 Task: Use the formula "T.INV" in spreadsheet "Project portfolio".
Action: Key pressed '='
Screenshot: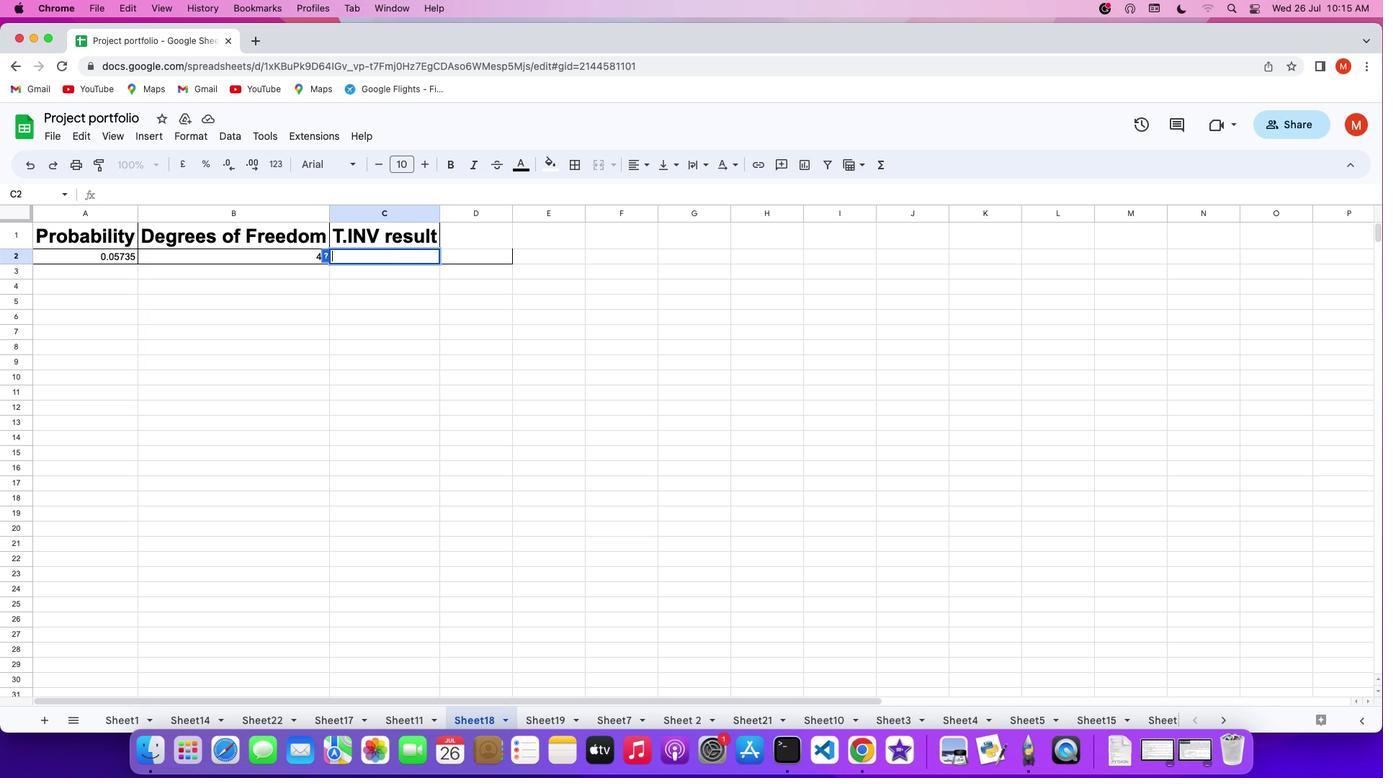 
Action: Mouse moved to (327, 248)
Screenshot: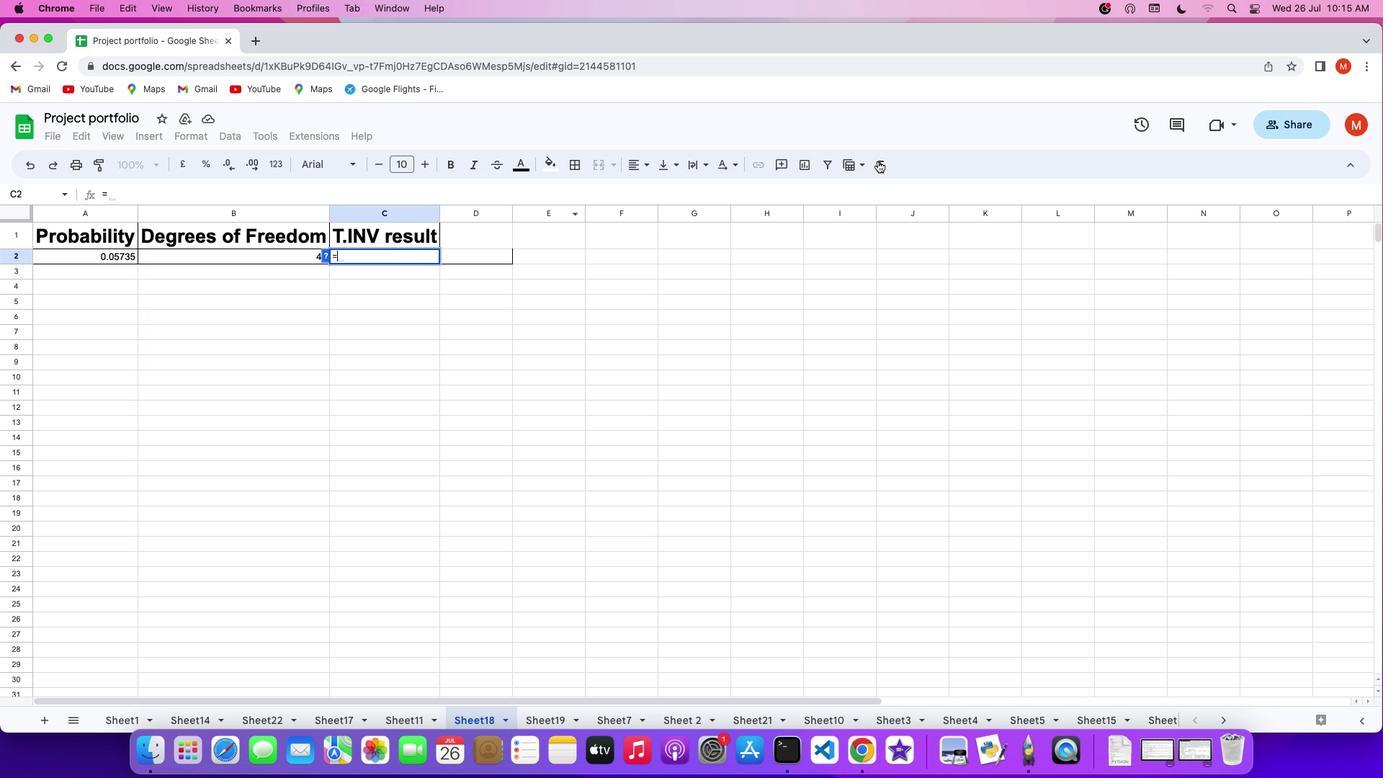 
Action: Mouse pressed left at (327, 248)
Screenshot: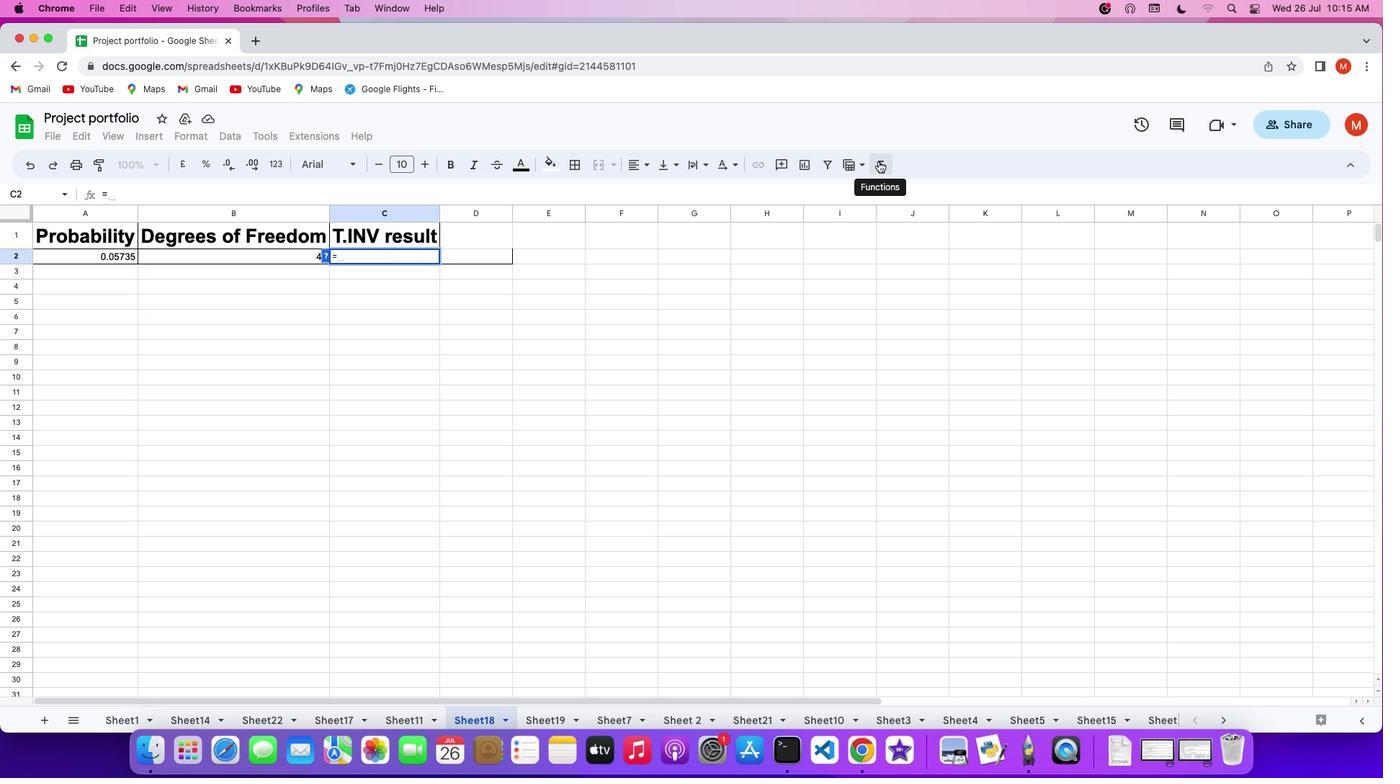 
Action: Mouse moved to (558, 475)
Screenshot: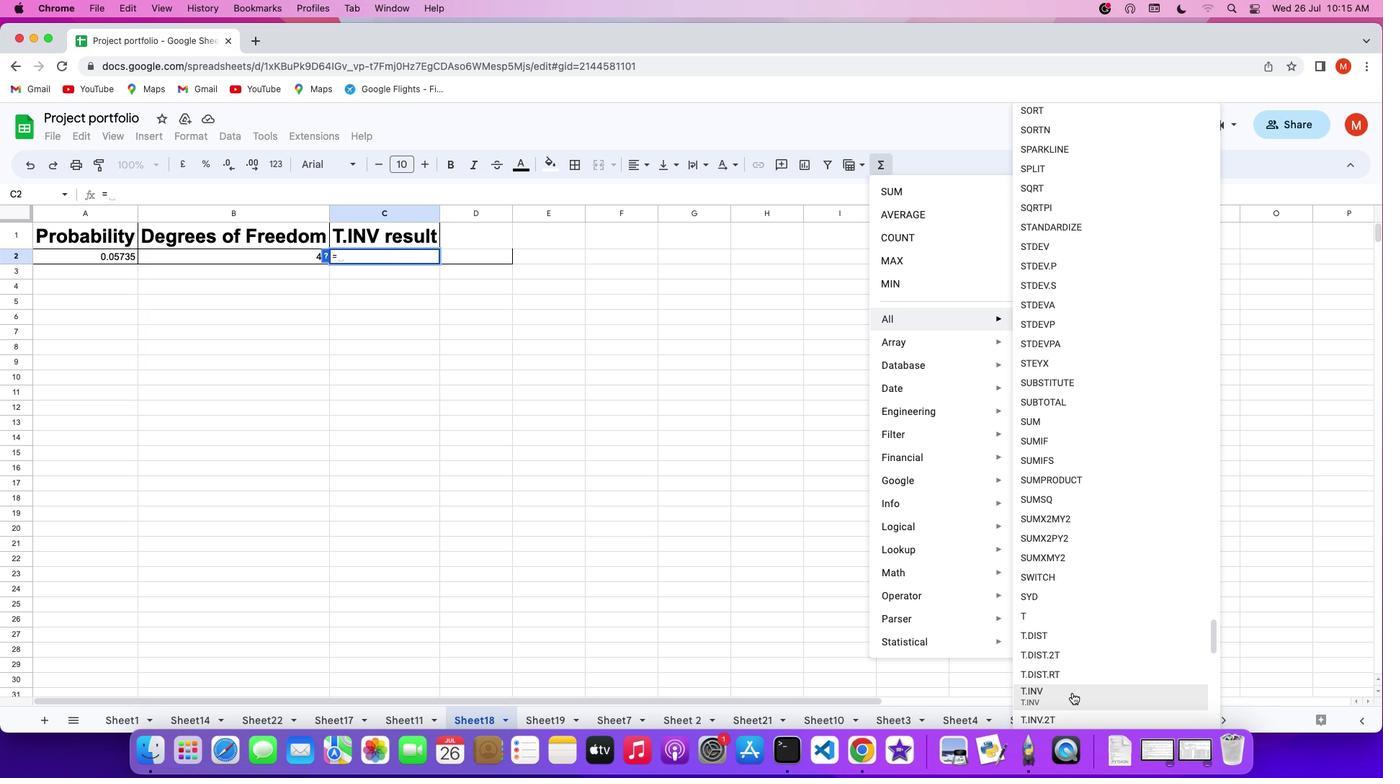 
Action: Mouse pressed left at (558, 475)
Screenshot: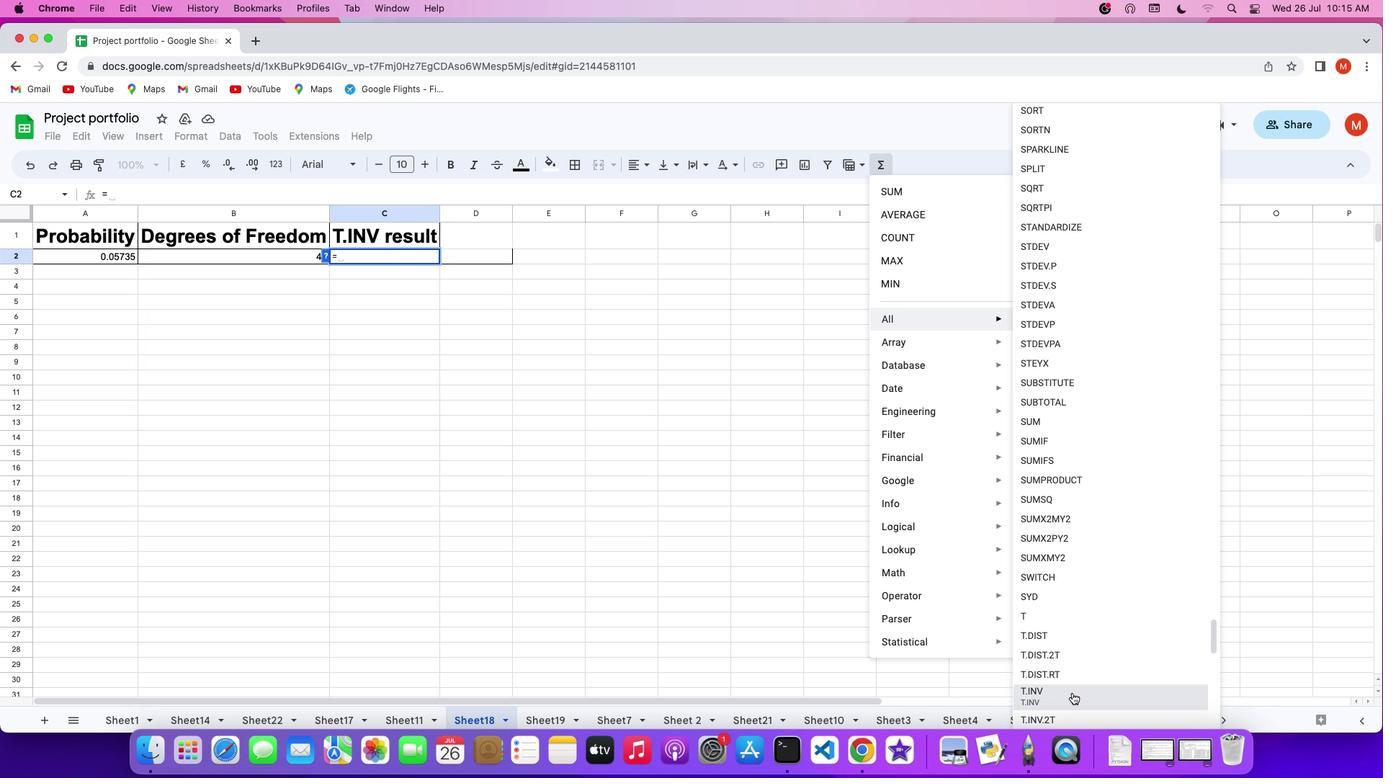 
Action: Key pressed '0''.''3''5'',''1'Key.enter
Screenshot: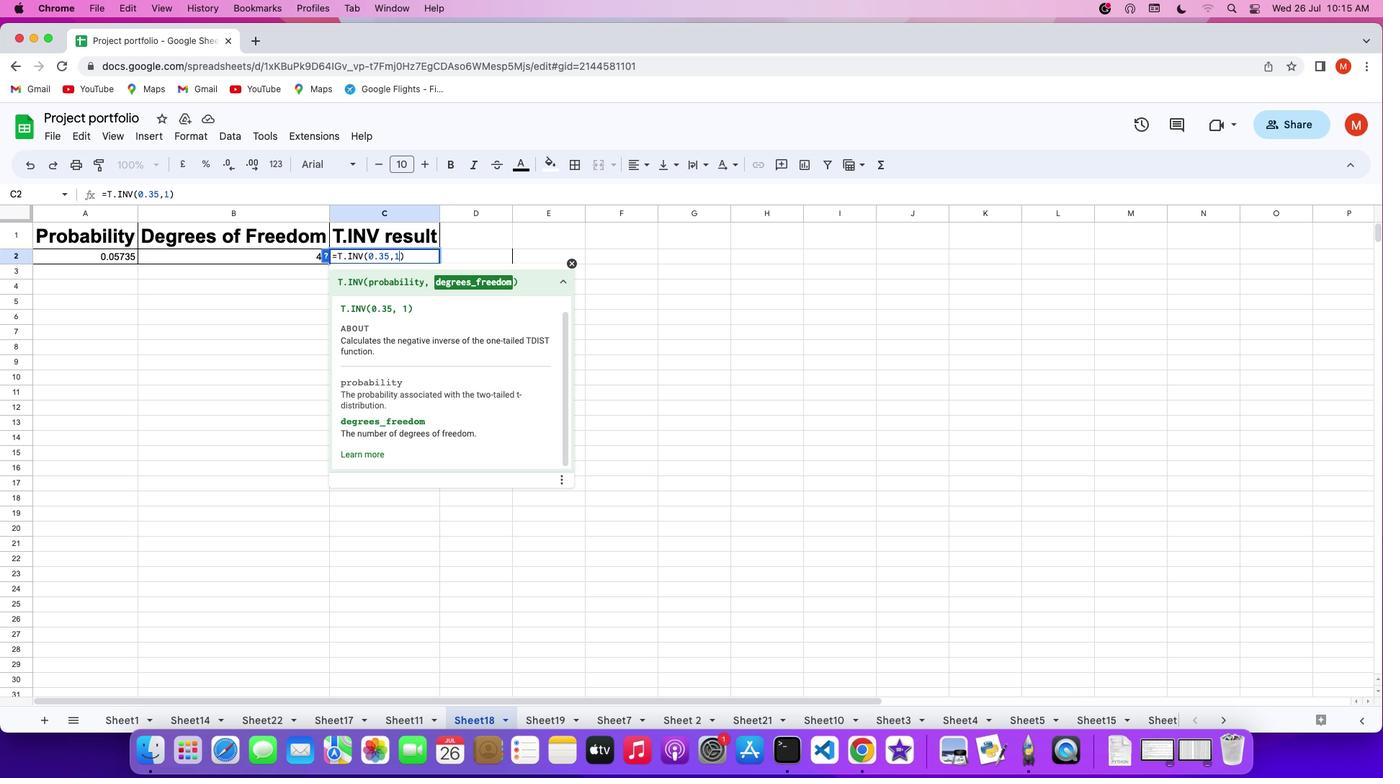 
